 Task: Search one way flight ticket for 3 adults, 3 children in premium economy from Little Rock: Bill And Hillary Clinton National Airport (adams Field) (was Little Rock National) to Greensboro: Piedmont Triad International Airport on 5-1-2023. Choice of flights is Emirates. Outbound departure time preference is 15:30. Look for best flights.
Action: Mouse moved to (171, 155)
Screenshot: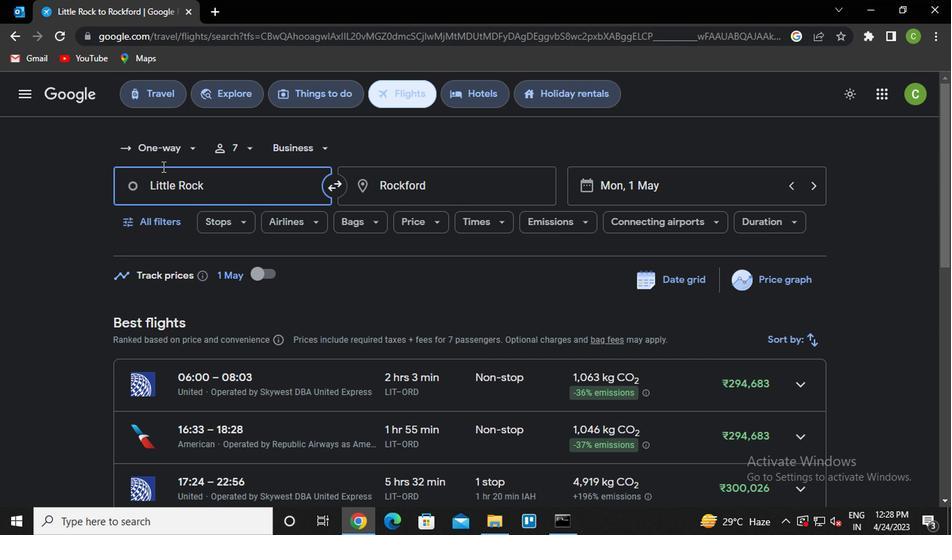 
Action: Mouse pressed left at (171, 155)
Screenshot: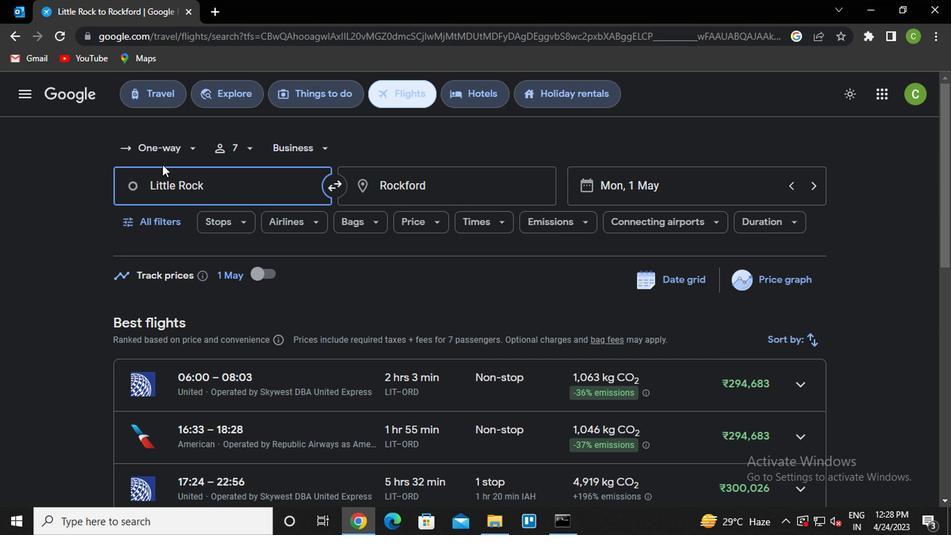 
Action: Mouse moved to (175, 217)
Screenshot: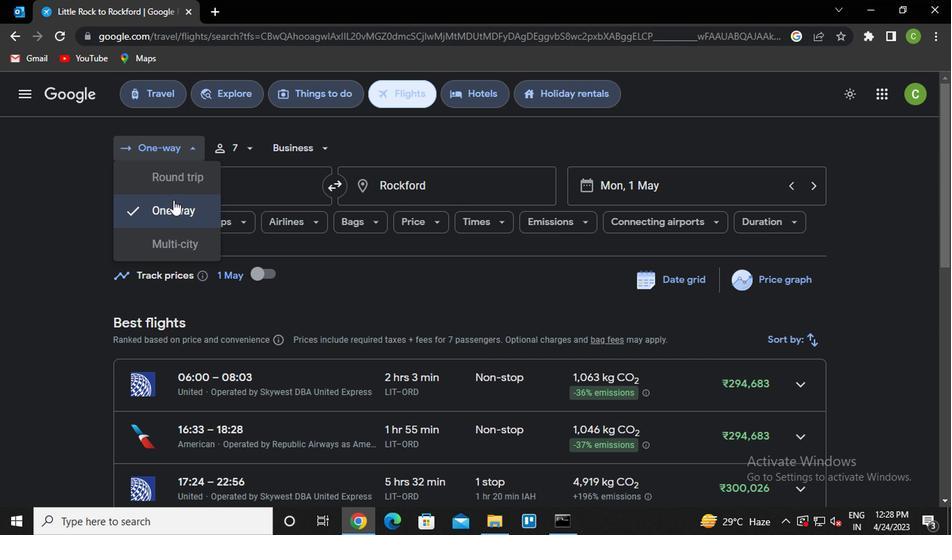 
Action: Mouse pressed left at (175, 217)
Screenshot: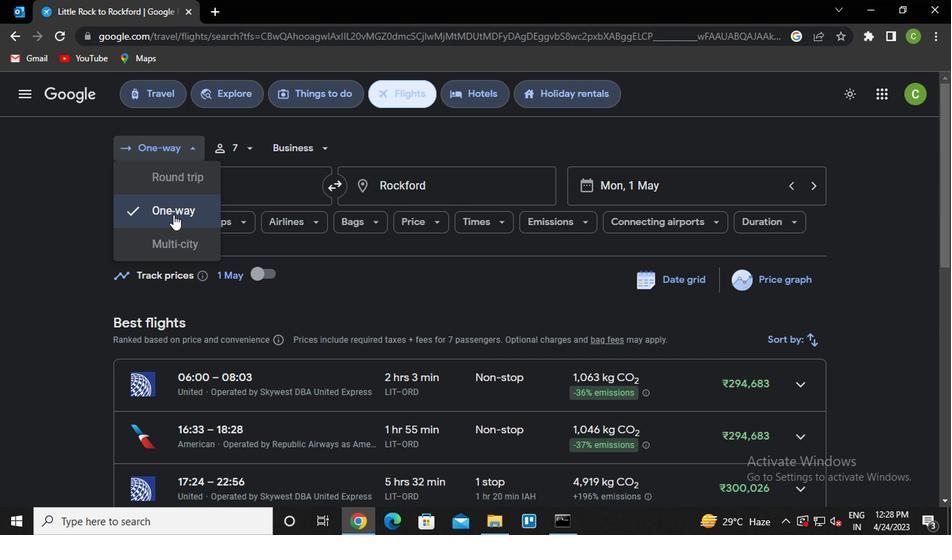 
Action: Mouse moved to (244, 160)
Screenshot: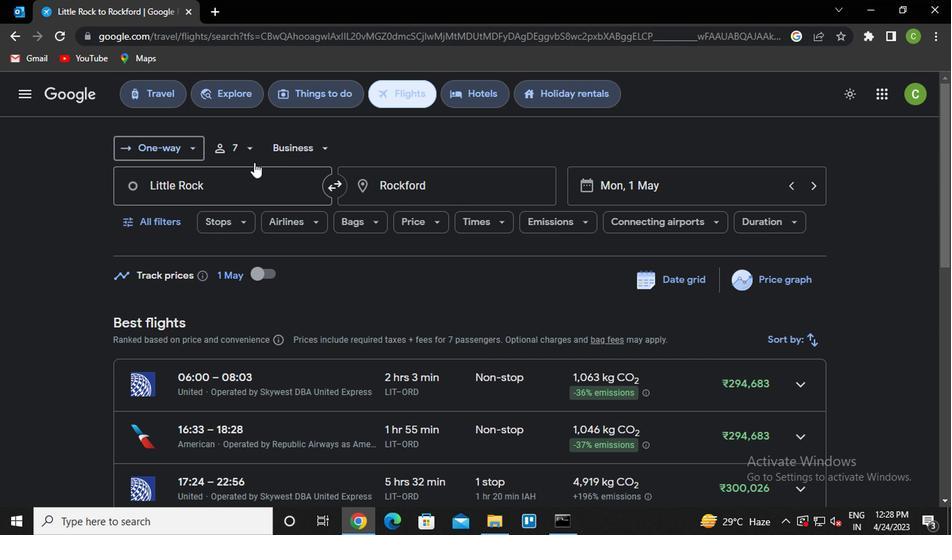 
Action: Mouse pressed left at (244, 160)
Screenshot: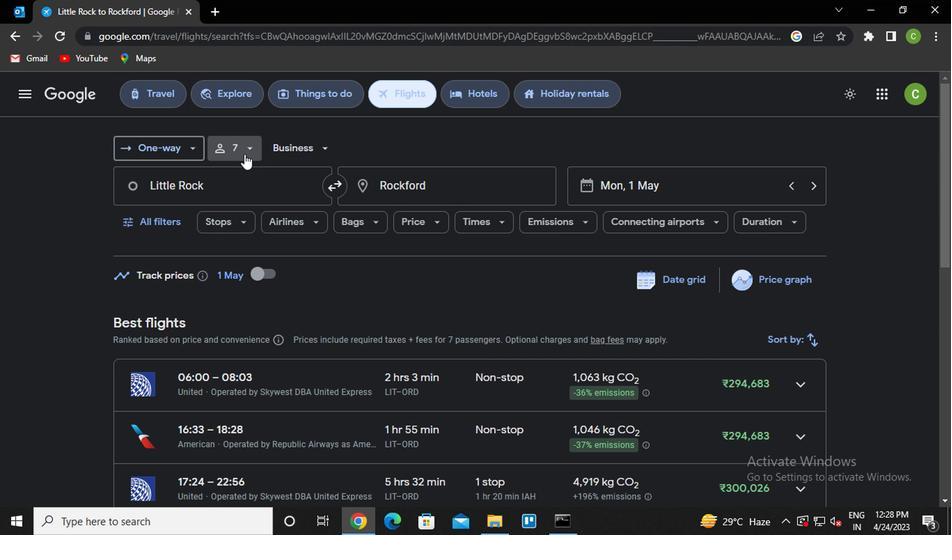 
Action: Mouse moved to (342, 188)
Screenshot: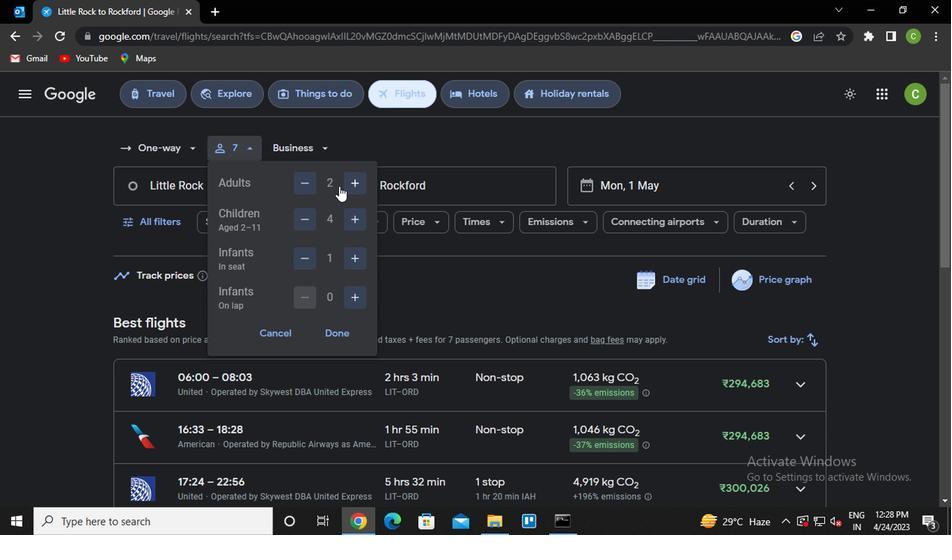 
Action: Mouse pressed left at (342, 188)
Screenshot: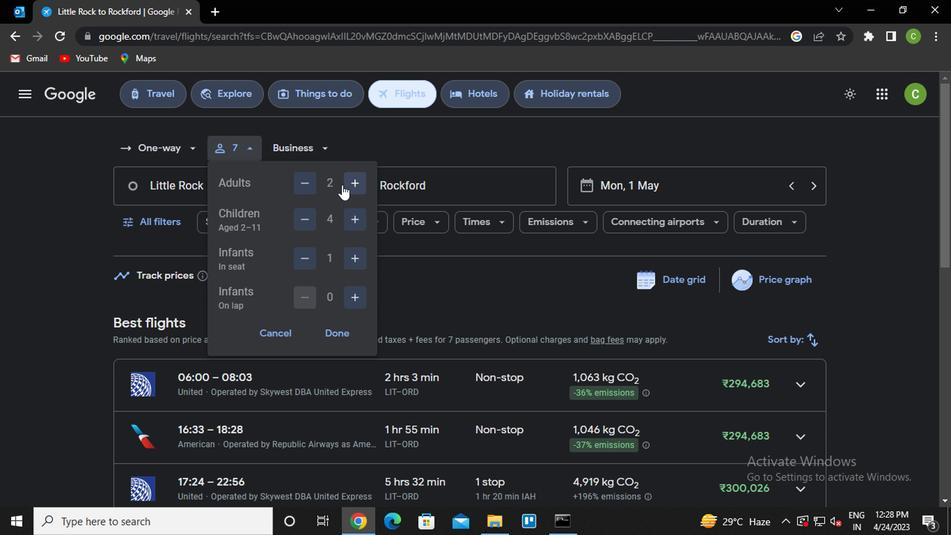 
Action: Mouse moved to (296, 215)
Screenshot: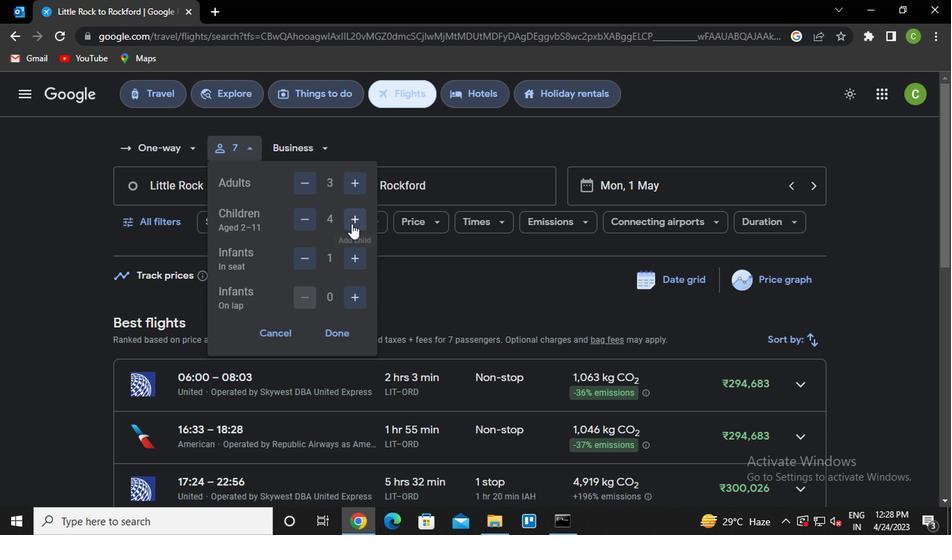 
Action: Mouse pressed left at (296, 215)
Screenshot: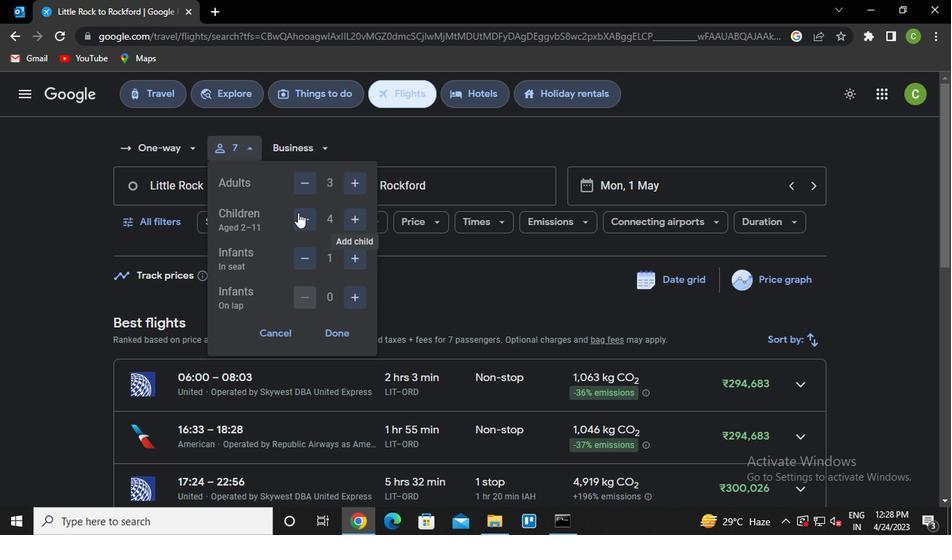 
Action: Mouse moved to (303, 258)
Screenshot: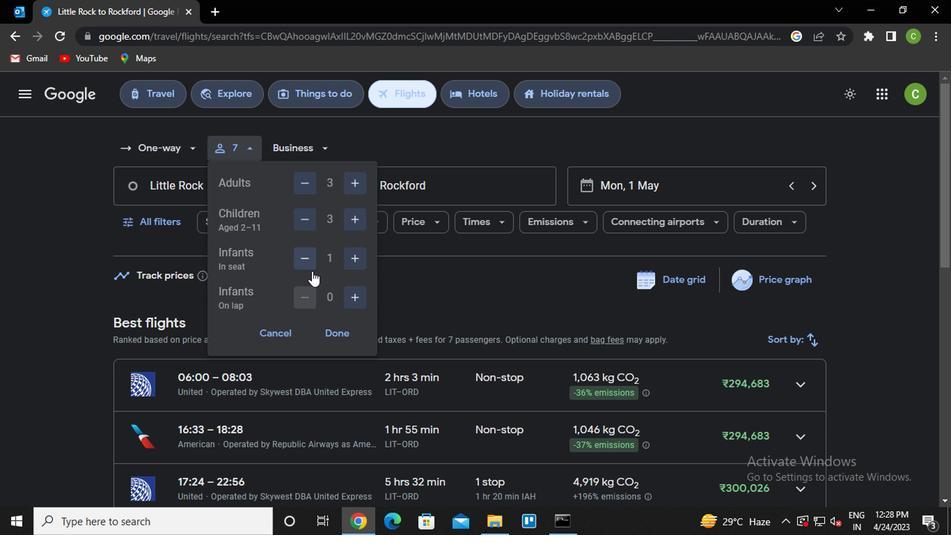 
Action: Mouse pressed left at (303, 258)
Screenshot: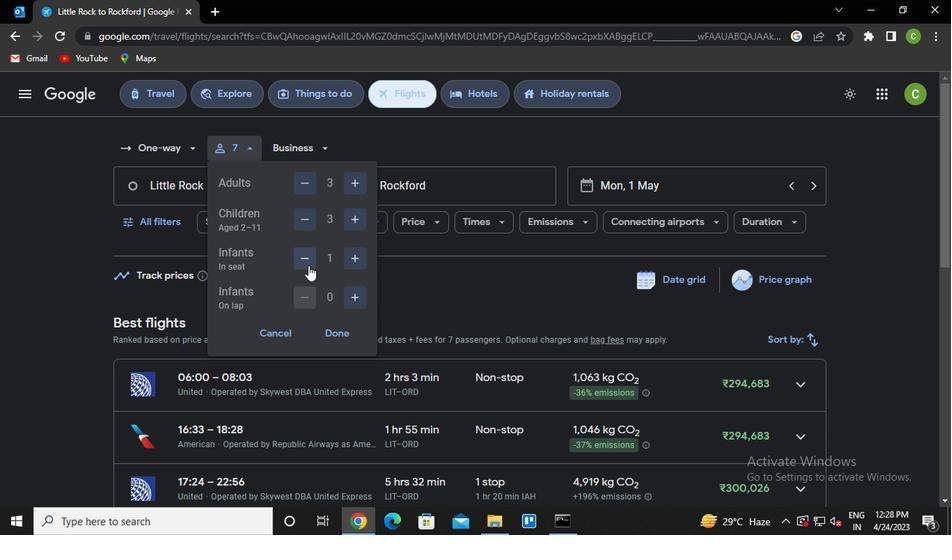 
Action: Mouse moved to (337, 328)
Screenshot: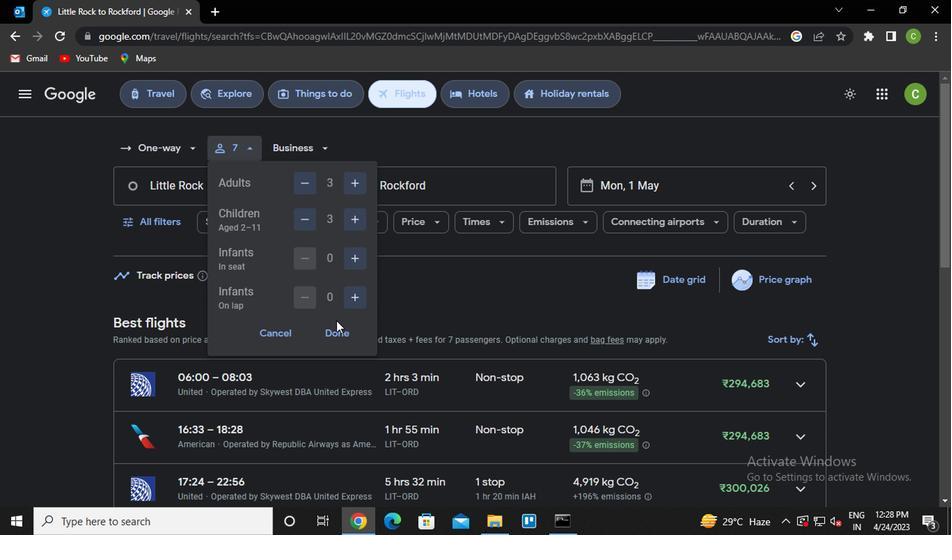 
Action: Mouse pressed left at (337, 328)
Screenshot: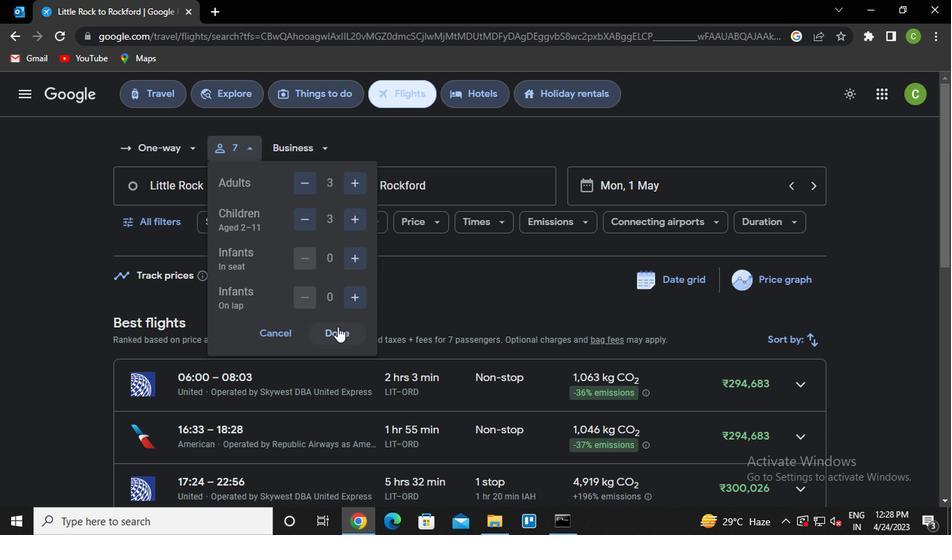 
Action: Mouse moved to (298, 152)
Screenshot: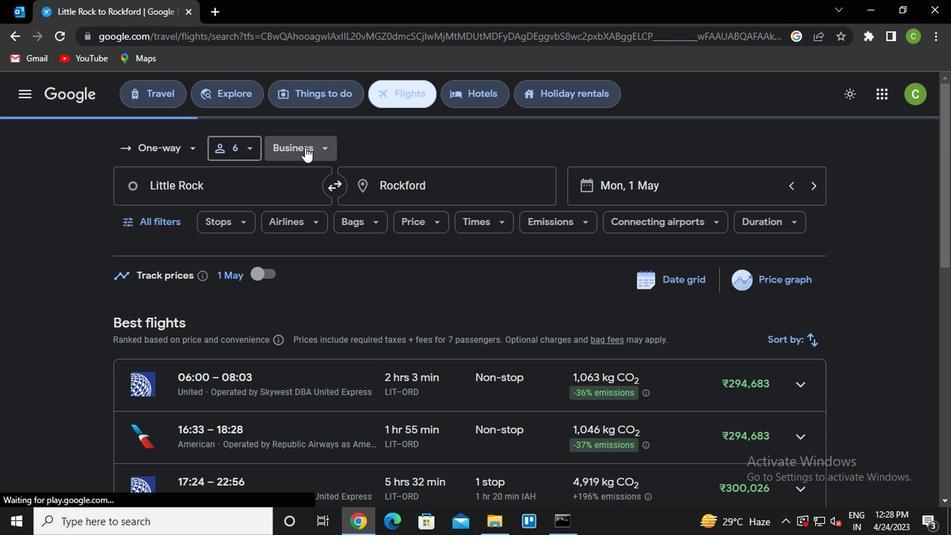 
Action: Mouse pressed left at (298, 152)
Screenshot: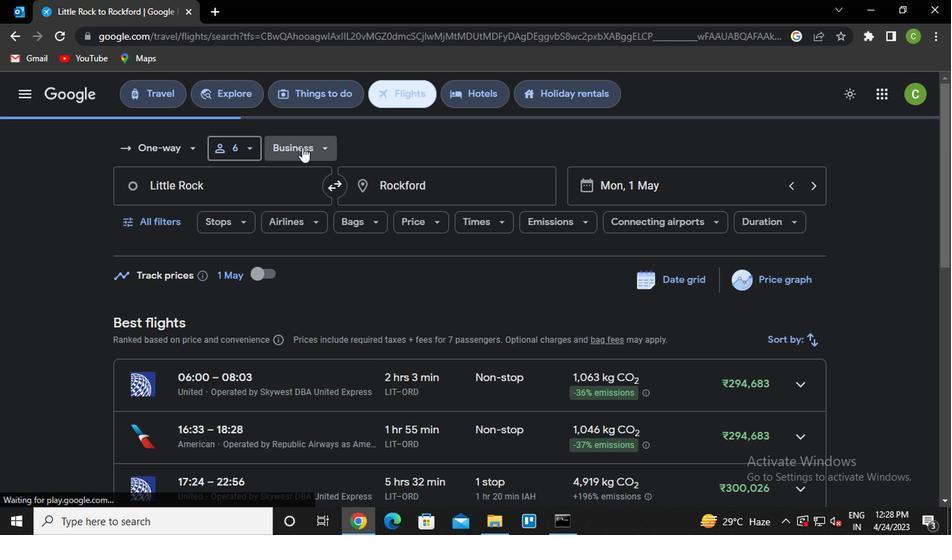 
Action: Mouse moved to (350, 221)
Screenshot: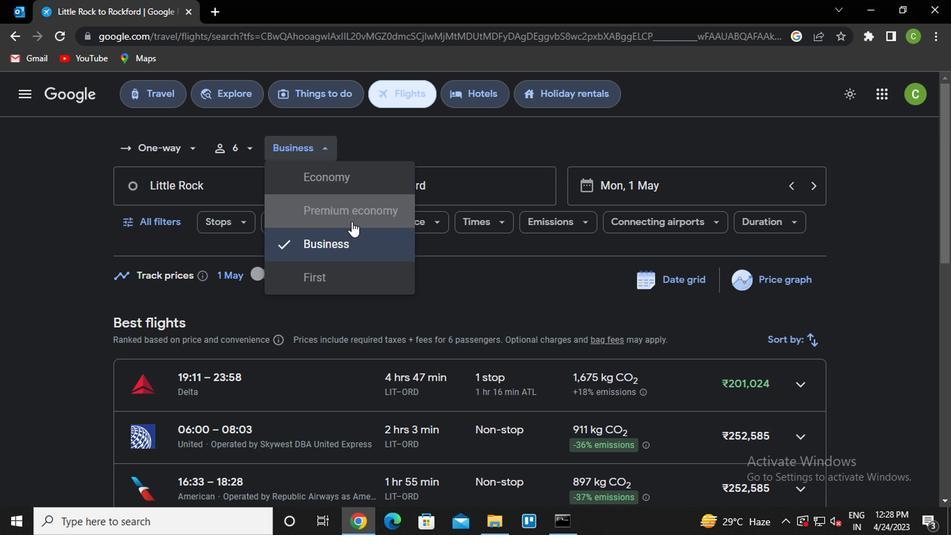 
Action: Mouse pressed left at (350, 221)
Screenshot: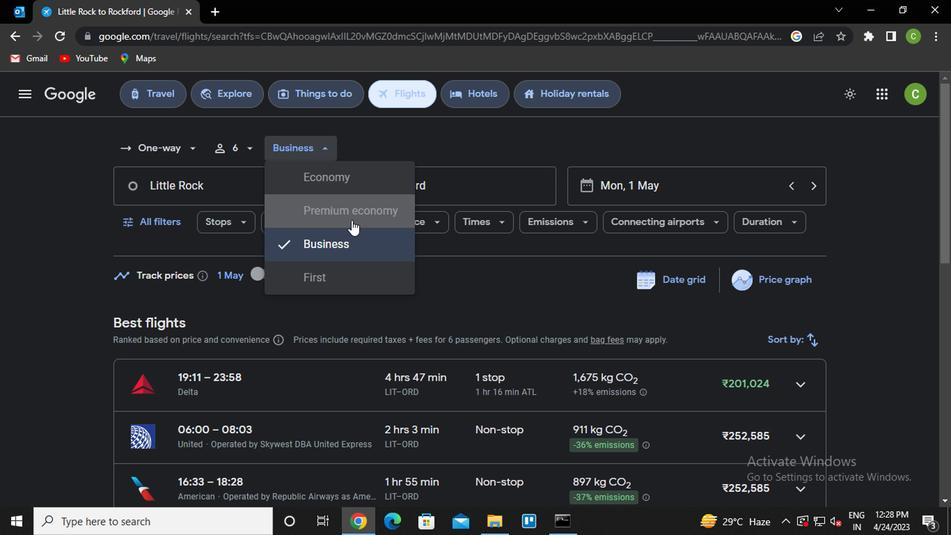 
Action: Mouse moved to (232, 187)
Screenshot: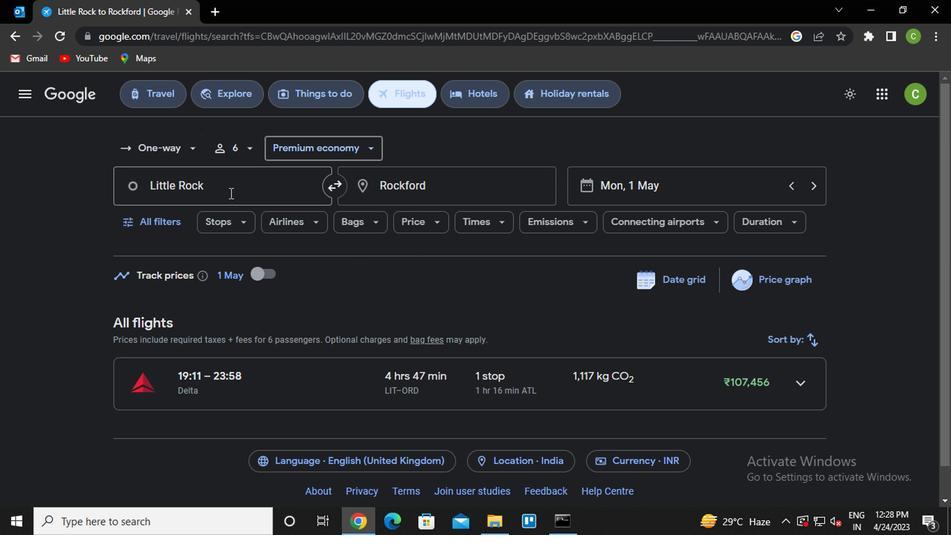 
Action: Mouse pressed left at (232, 187)
Screenshot: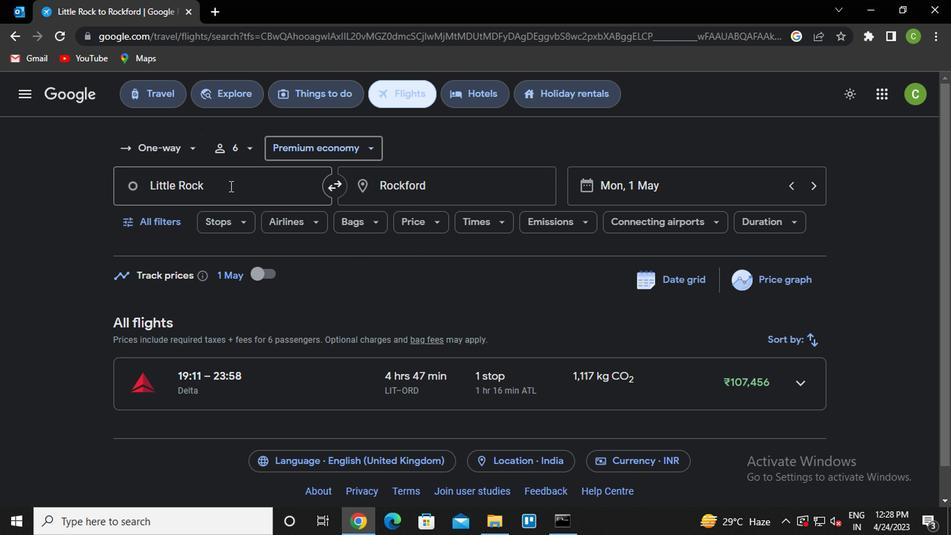 
Action: Mouse moved to (247, 234)
Screenshot: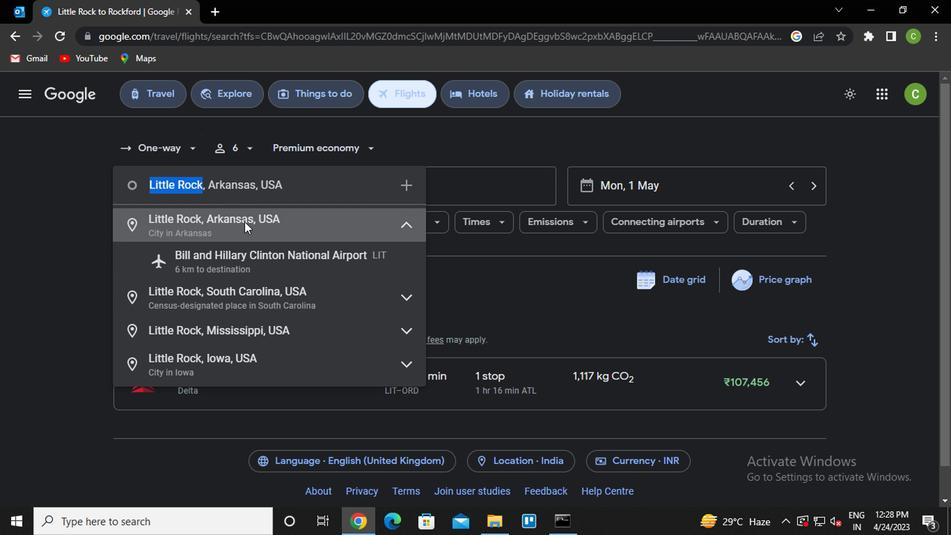 
Action: Mouse pressed left at (247, 234)
Screenshot: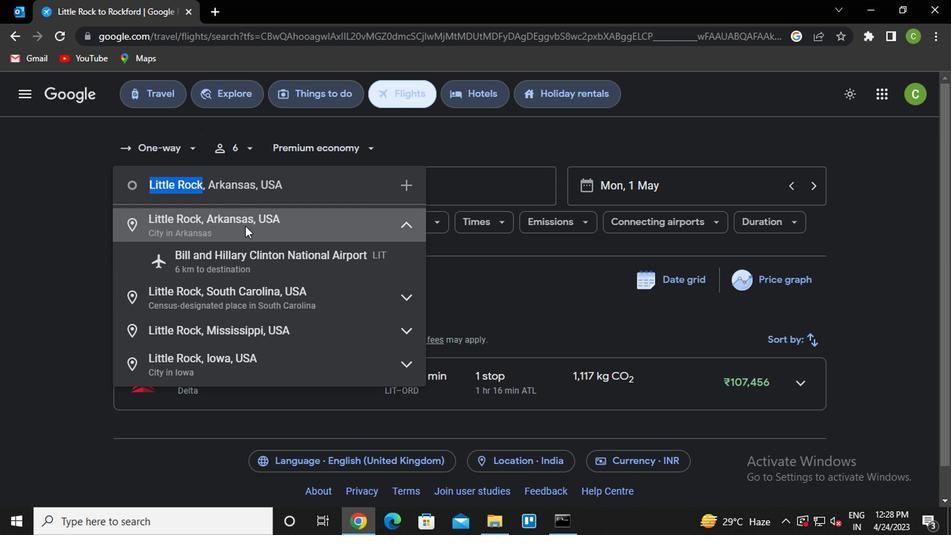
Action: Mouse moved to (427, 187)
Screenshot: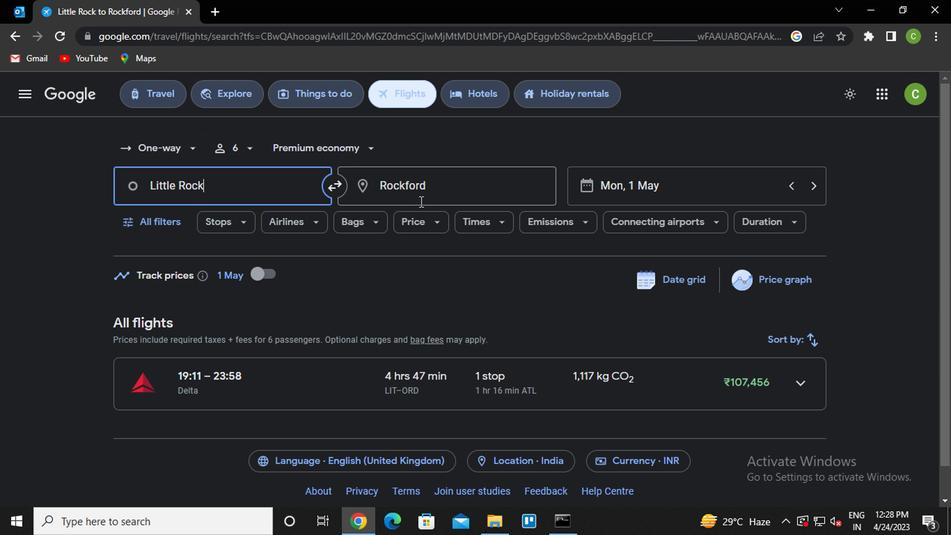 
Action: Mouse pressed left at (427, 187)
Screenshot: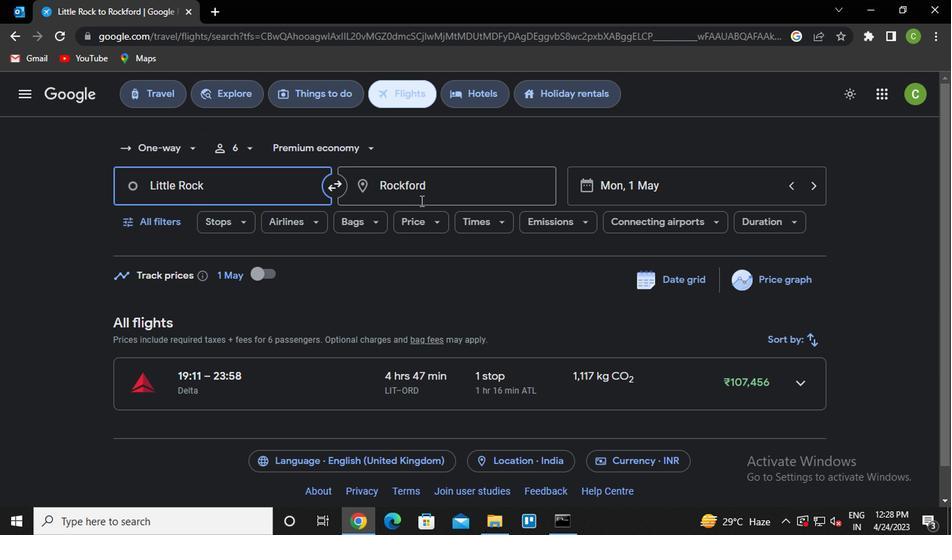 
Action: Mouse moved to (427, 188)
Screenshot: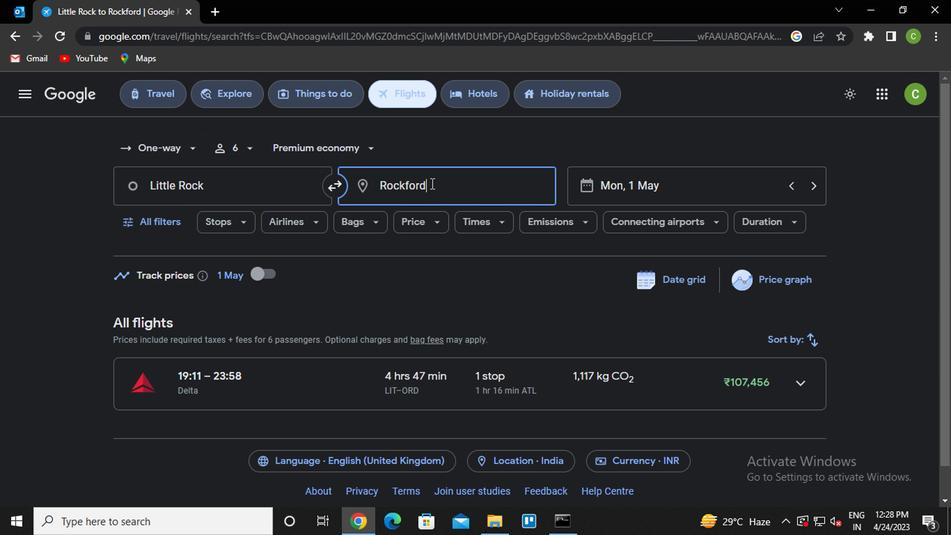 
Action: Key pressed g<Key.caps_lock>reensboro<Key.down><Key.enter>
Screenshot: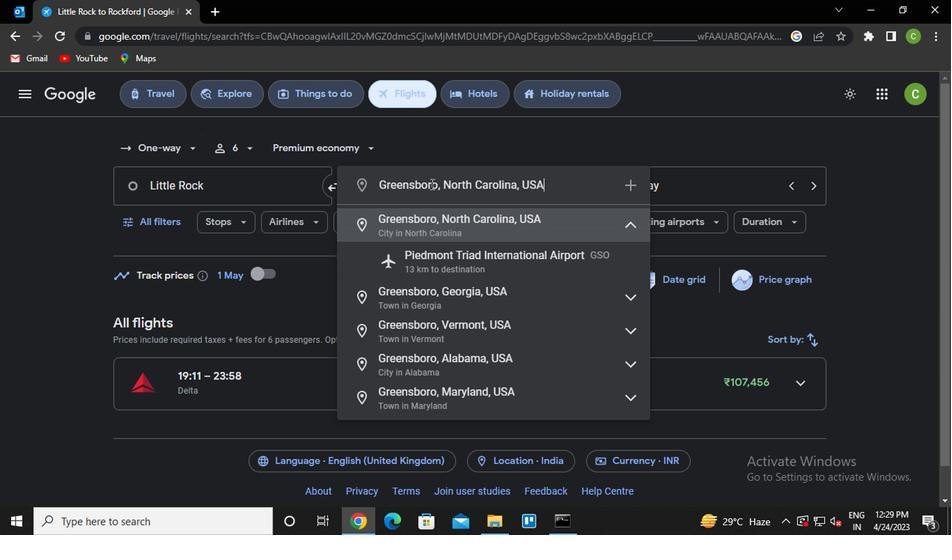 
Action: Mouse moved to (676, 185)
Screenshot: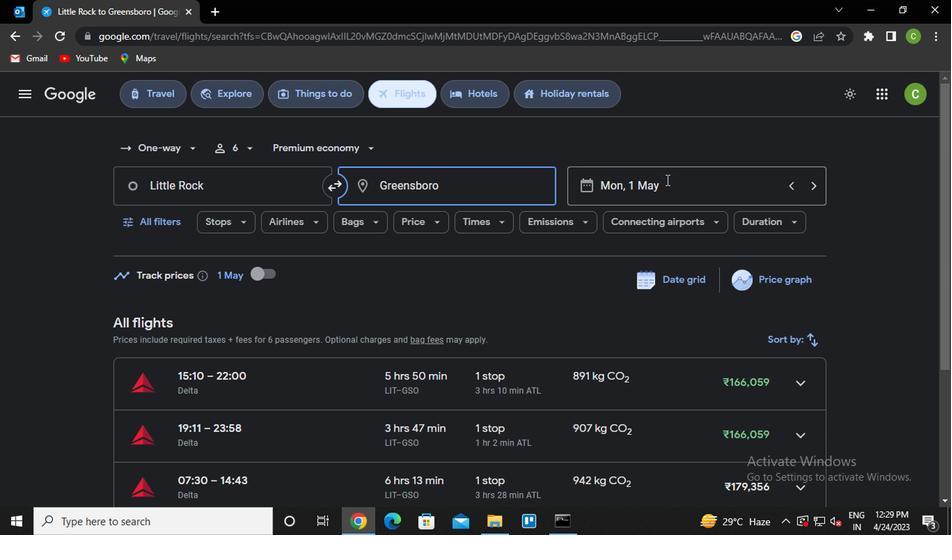 
Action: Mouse pressed left at (676, 185)
Screenshot: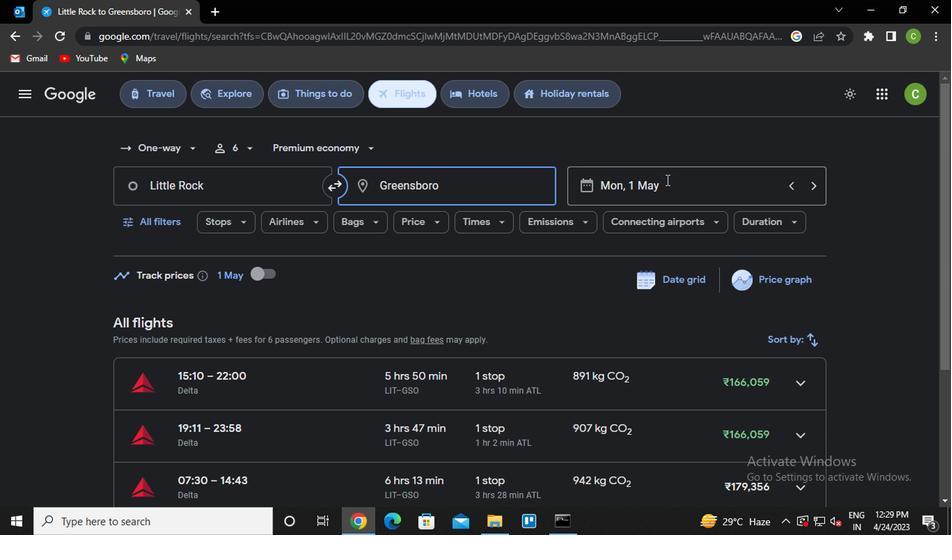 
Action: Mouse moved to (623, 250)
Screenshot: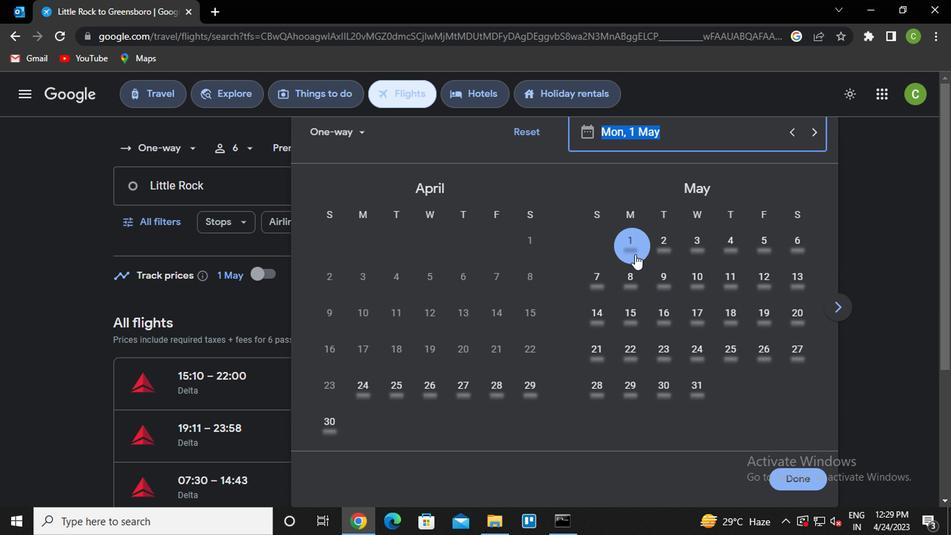 
Action: Mouse pressed left at (623, 250)
Screenshot: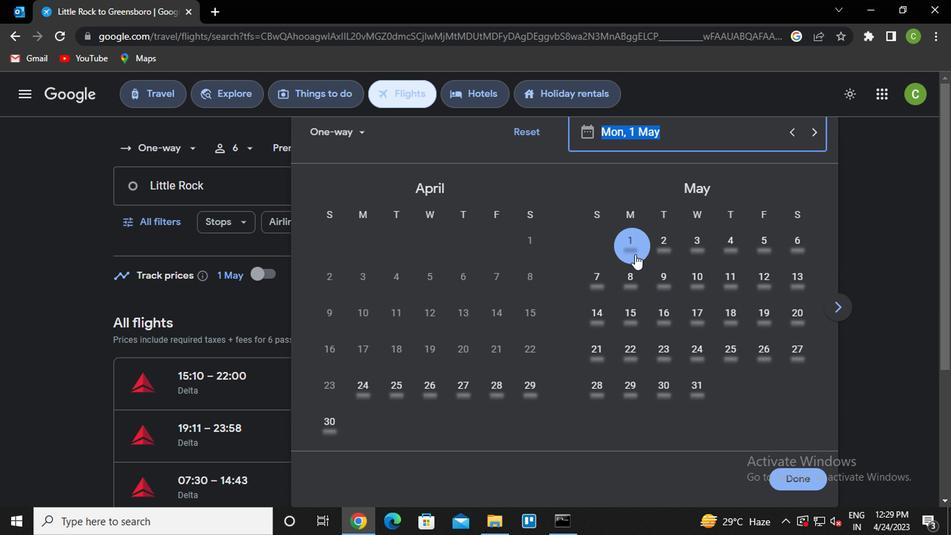
Action: Mouse moved to (776, 480)
Screenshot: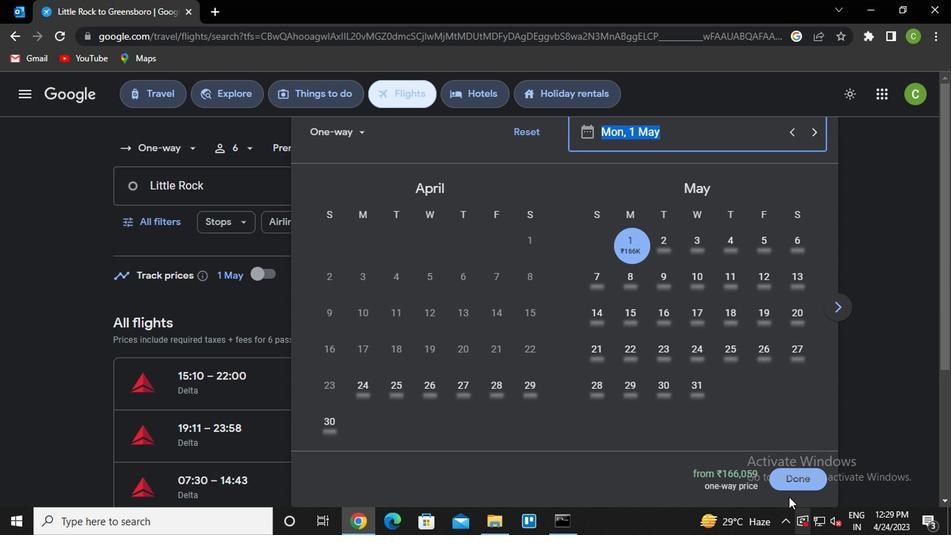 
Action: Mouse pressed left at (776, 480)
Screenshot: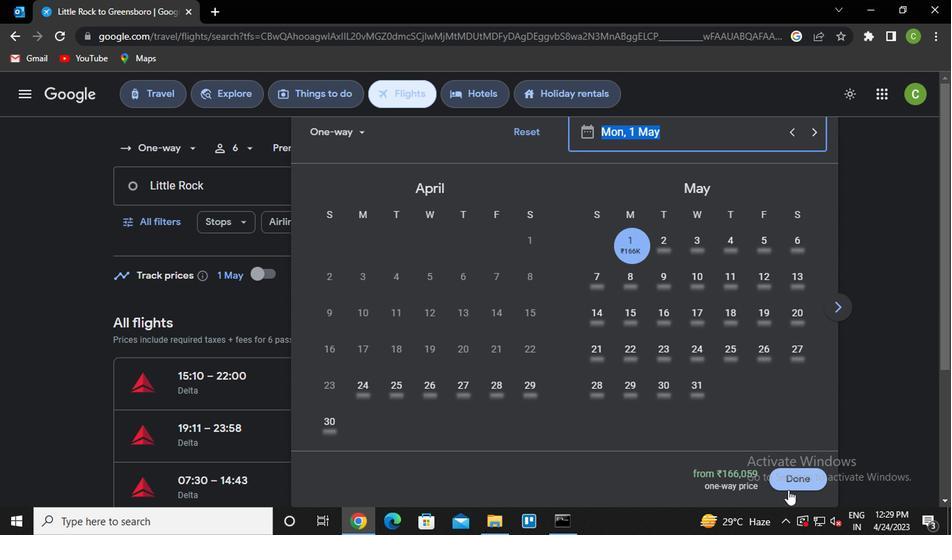 
Action: Mouse moved to (143, 233)
Screenshot: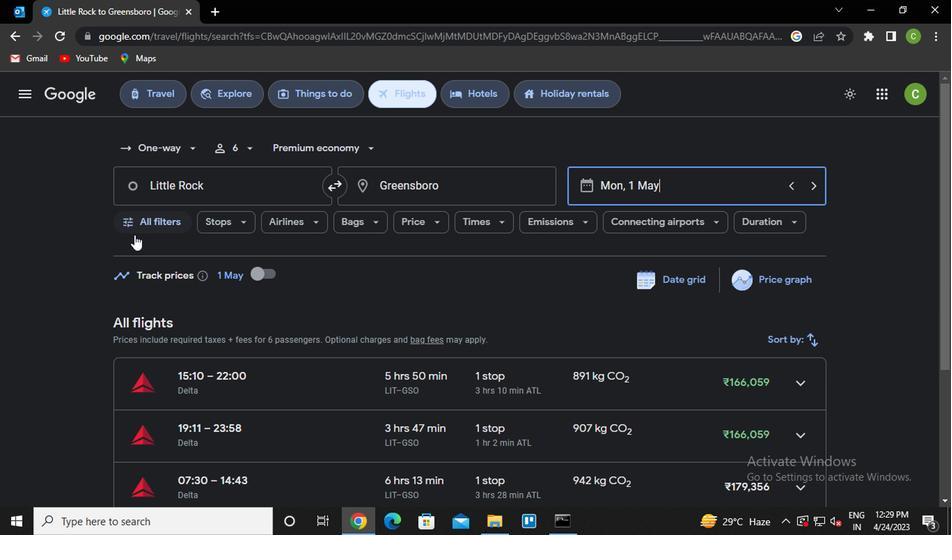 
Action: Mouse pressed left at (143, 233)
Screenshot: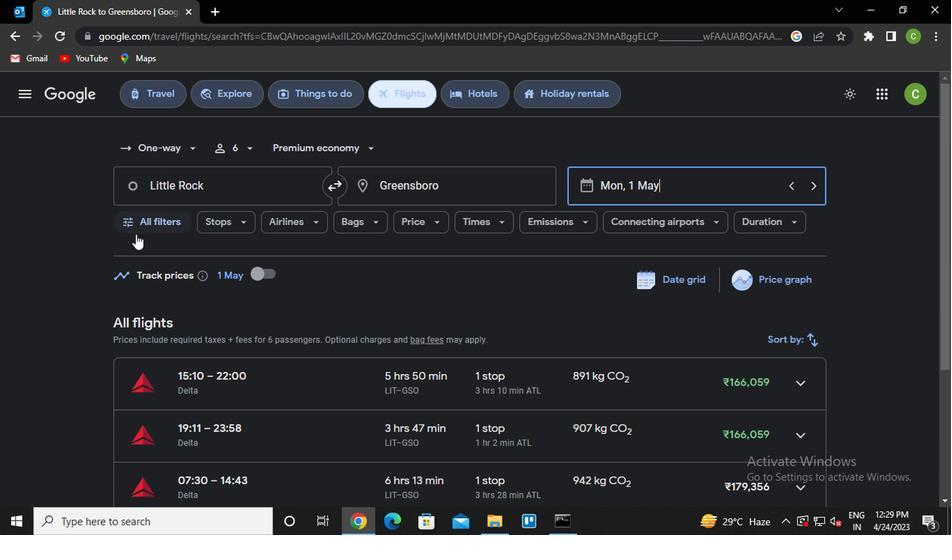 
Action: Mouse moved to (255, 378)
Screenshot: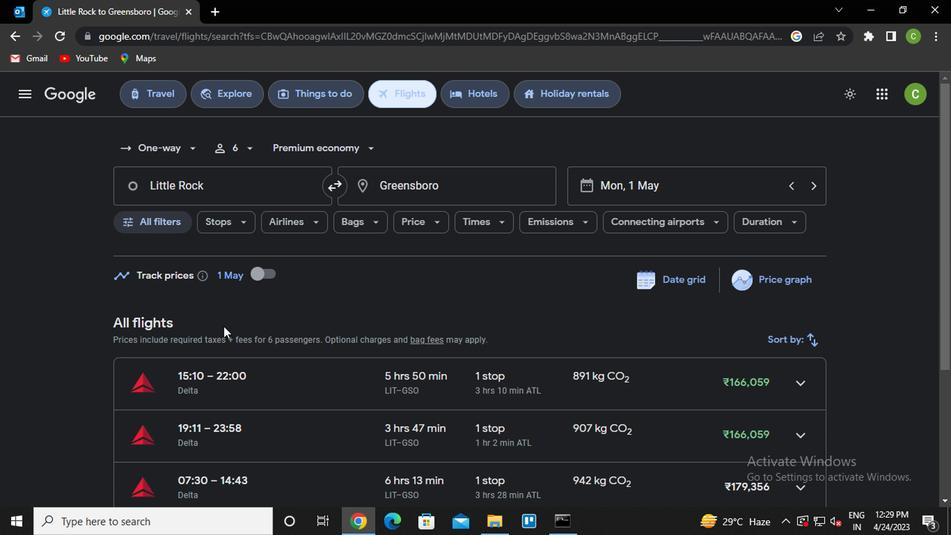 
Action: Mouse scrolled (255, 378) with delta (0, 0)
Screenshot: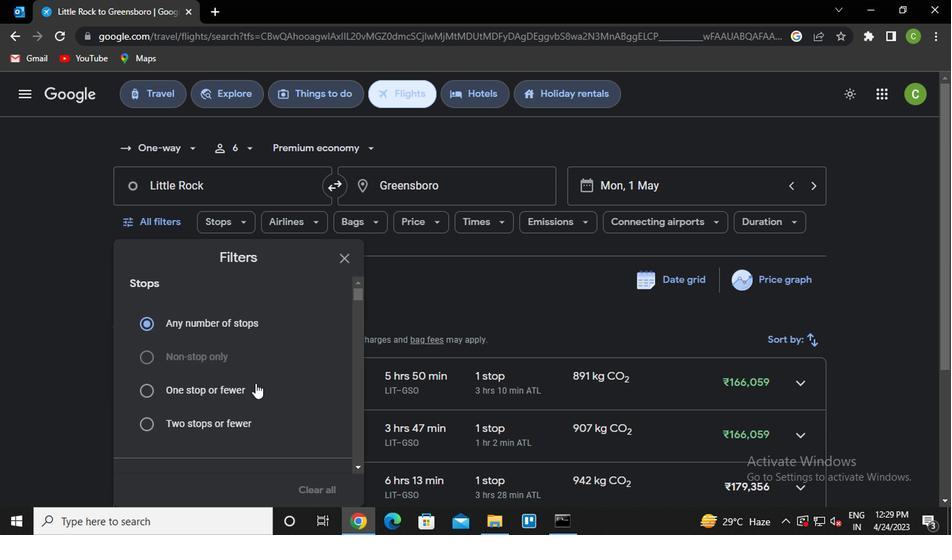 
Action: Mouse scrolled (255, 378) with delta (0, 0)
Screenshot: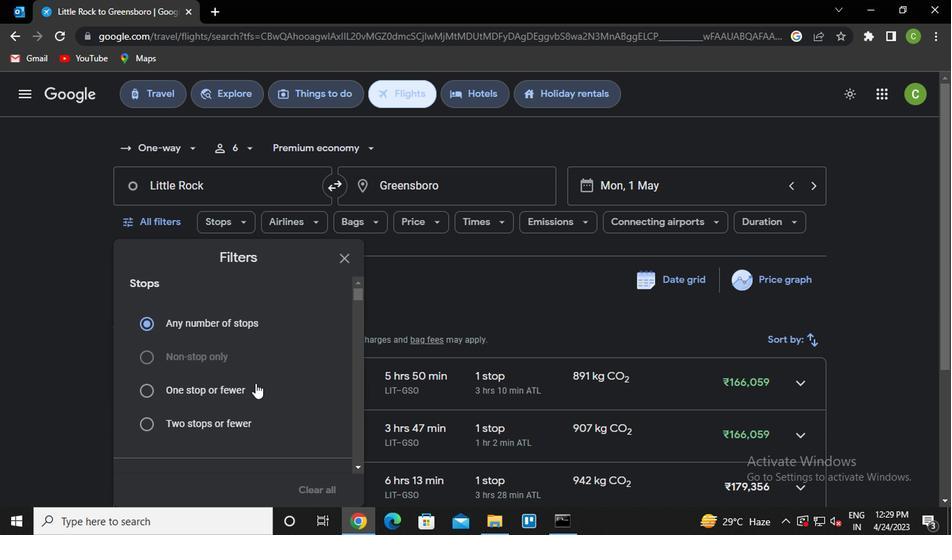 
Action: Mouse scrolled (255, 378) with delta (0, 0)
Screenshot: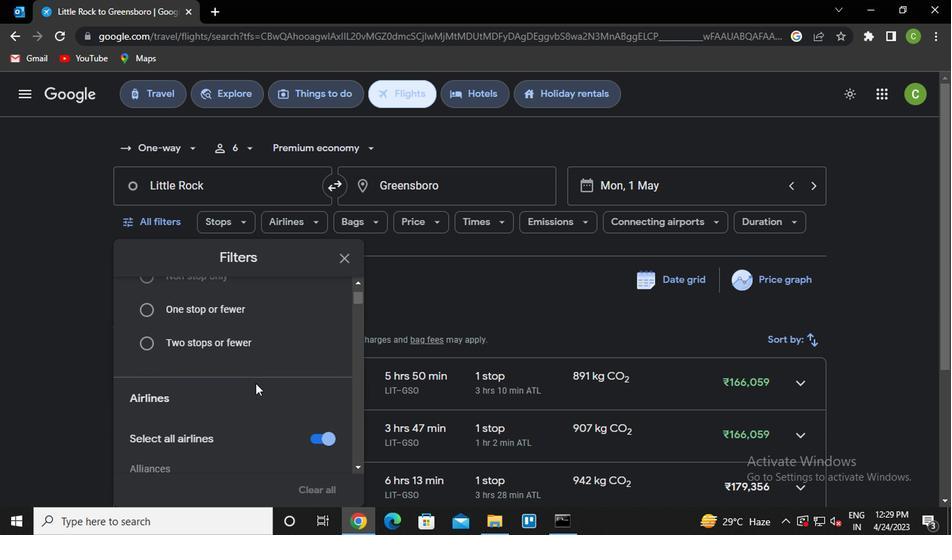 
Action: Mouse scrolled (255, 378) with delta (0, 0)
Screenshot: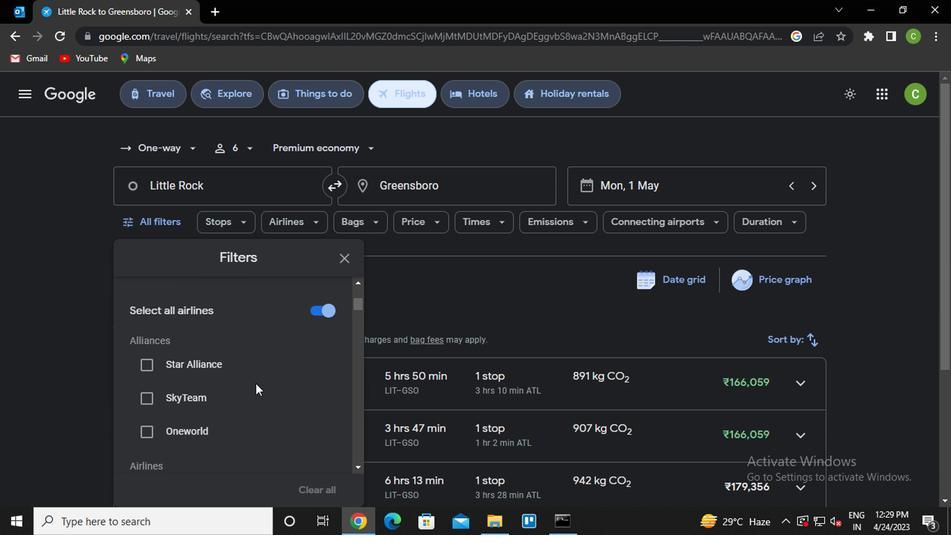 
Action: Mouse scrolled (255, 378) with delta (0, 0)
Screenshot: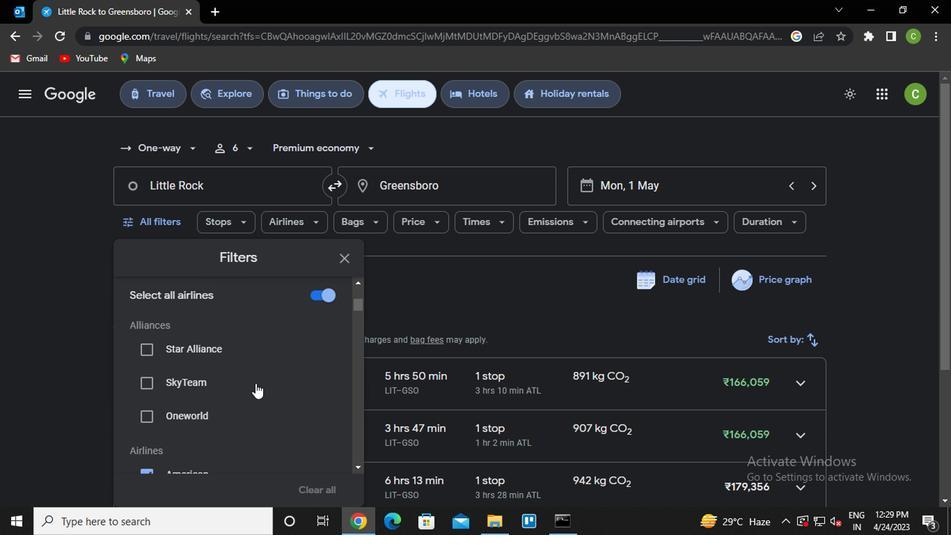 
Action: Mouse scrolled (255, 378) with delta (0, 0)
Screenshot: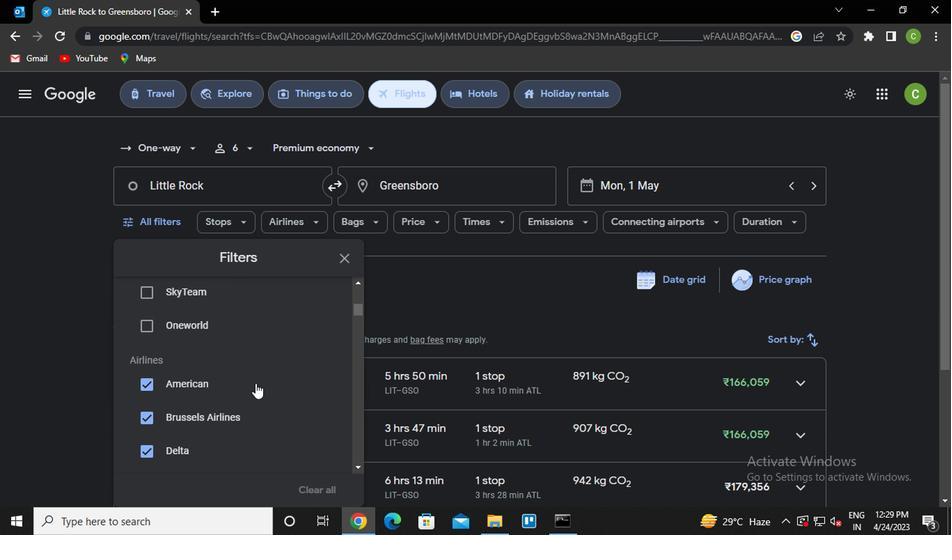 
Action: Mouse scrolled (255, 378) with delta (0, 0)
Screenshot: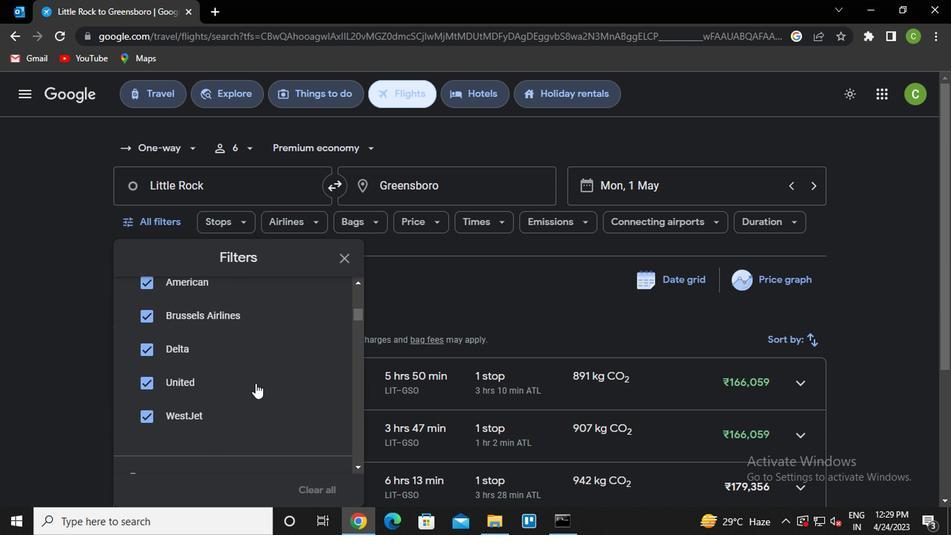 
Action: Mouse moved to (255, 377)
Screenshot: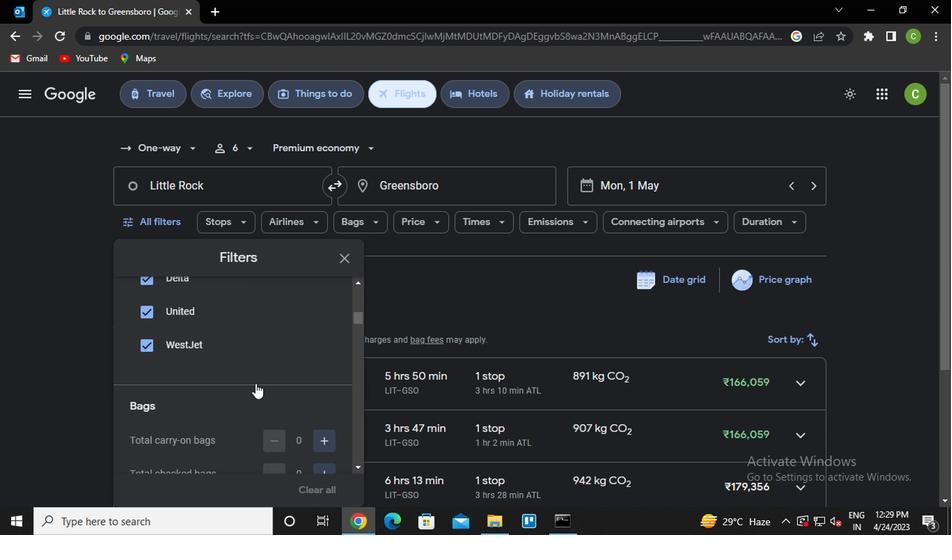 
Action: Mouse scrolled (255, 378) with delta (0, 0)
Screenshot: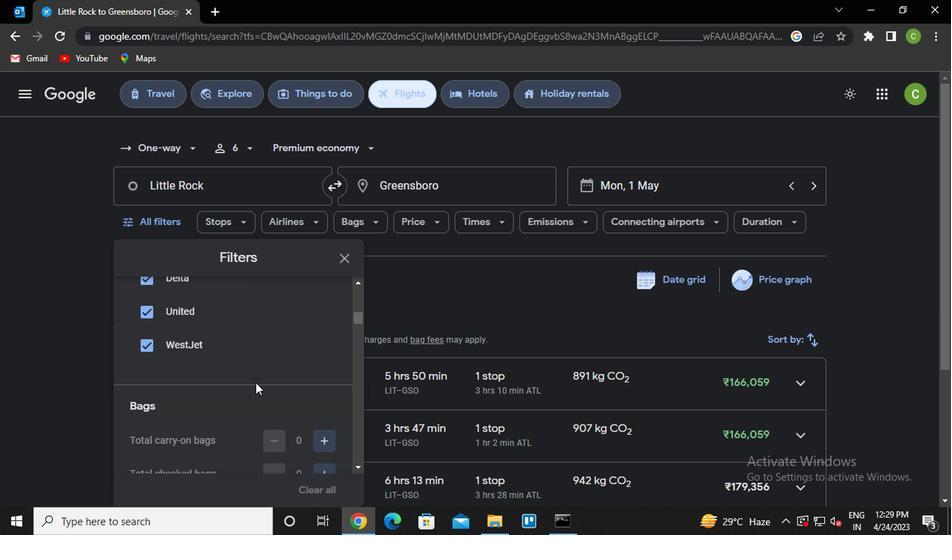 
Action: Mouse moved to (255, 379)
Screenshot: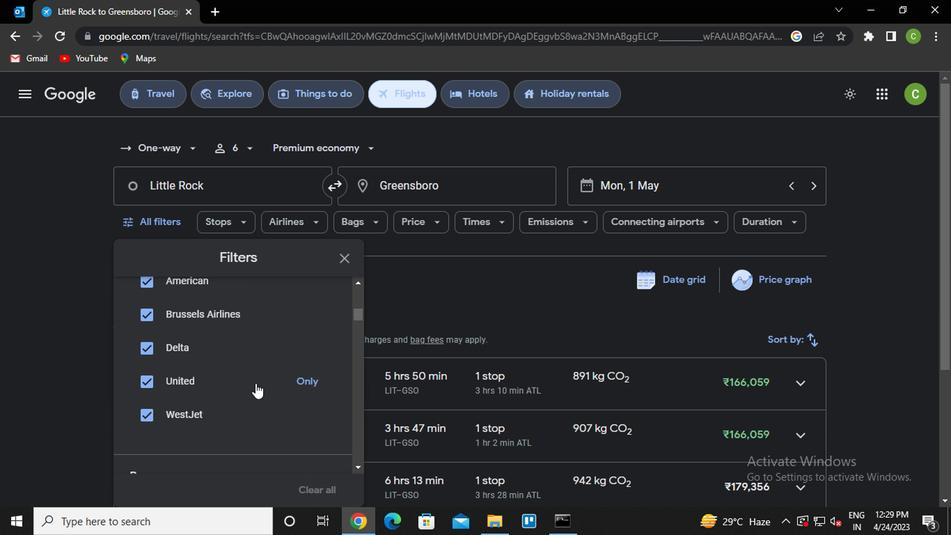 
Action: Mouse scrolled (255, 380) with delta (0, 0)
Screenshot: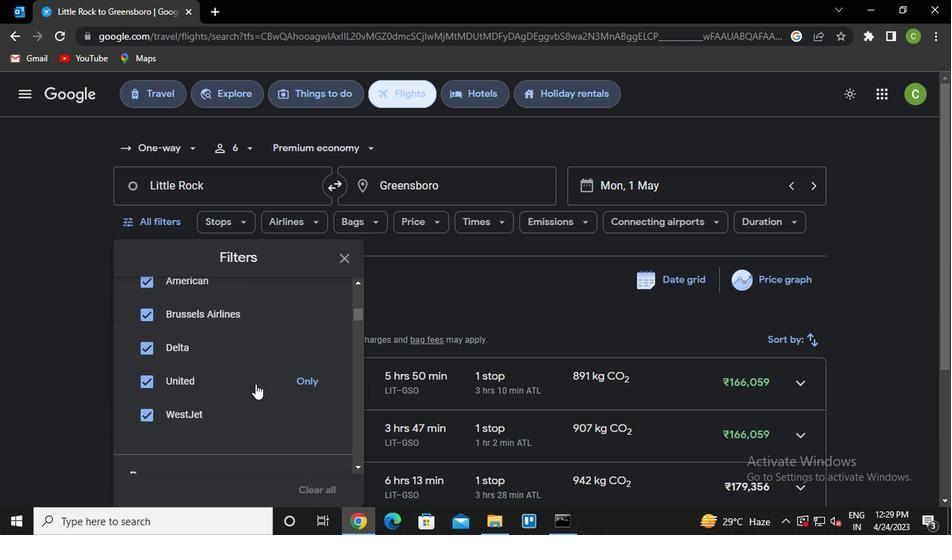 
Action: Mouse scrolled (255, 378) with delta (0, 0)
Screenshot: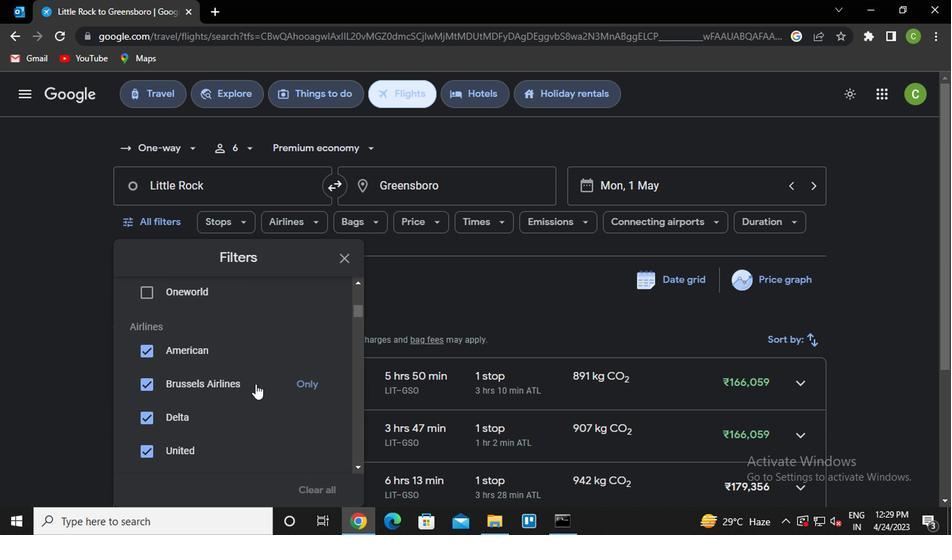 
Action: Mouse scrolled (255, 378) with delta (0, 0)
Screenshot: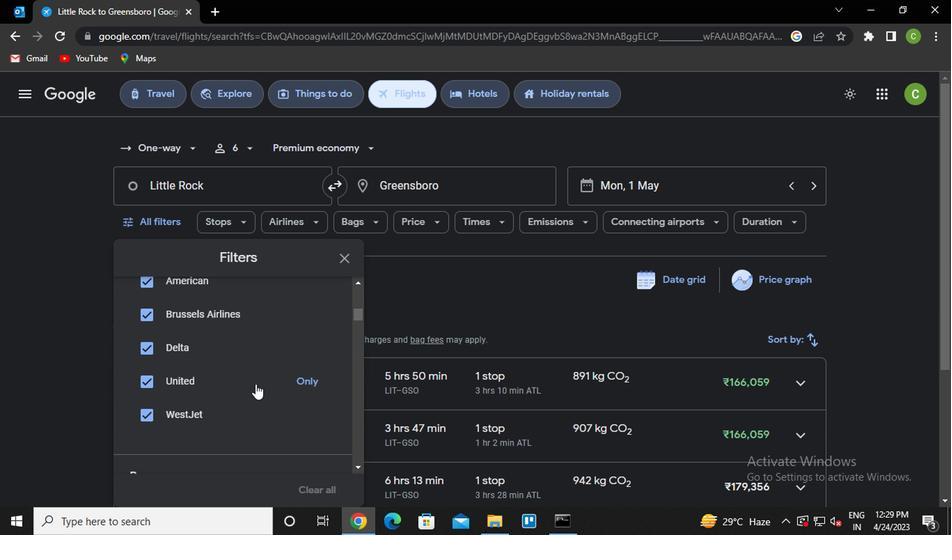 
Action: Mouse scrolled (255, 378) with delta (0, 0)
Screenshot: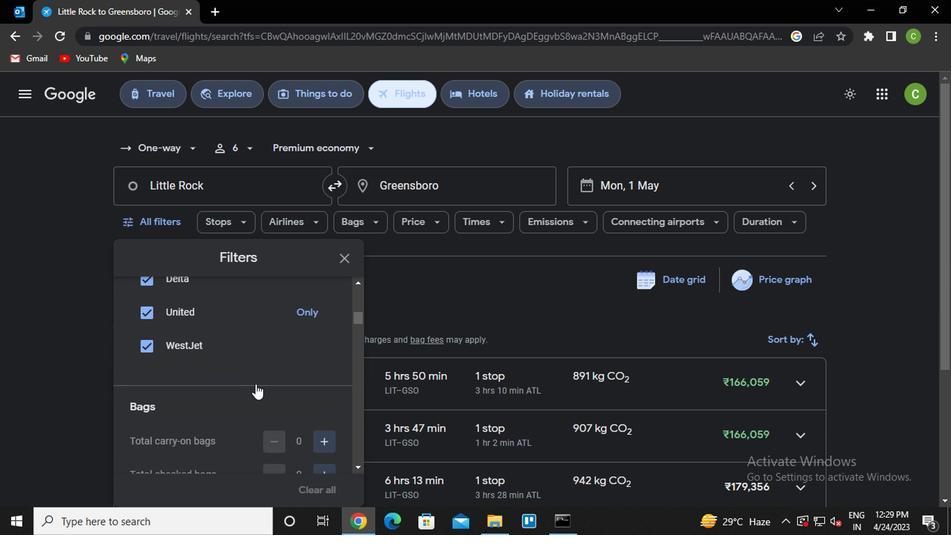 
Action: Mouse scrolled (255, 378) with delta (0, 0)
Screenshot: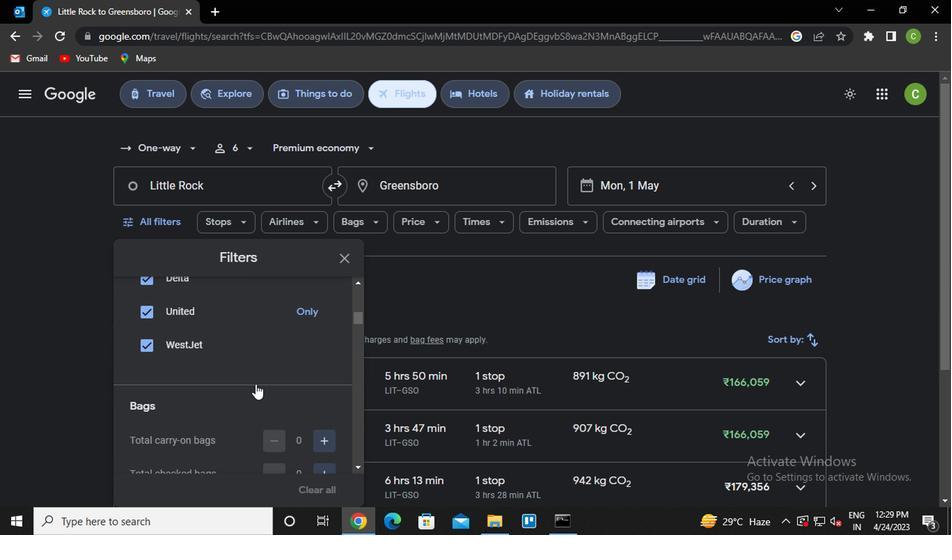 
Action: Mouse scrolled (255, 378) with delta (0, 0)
Screenshot: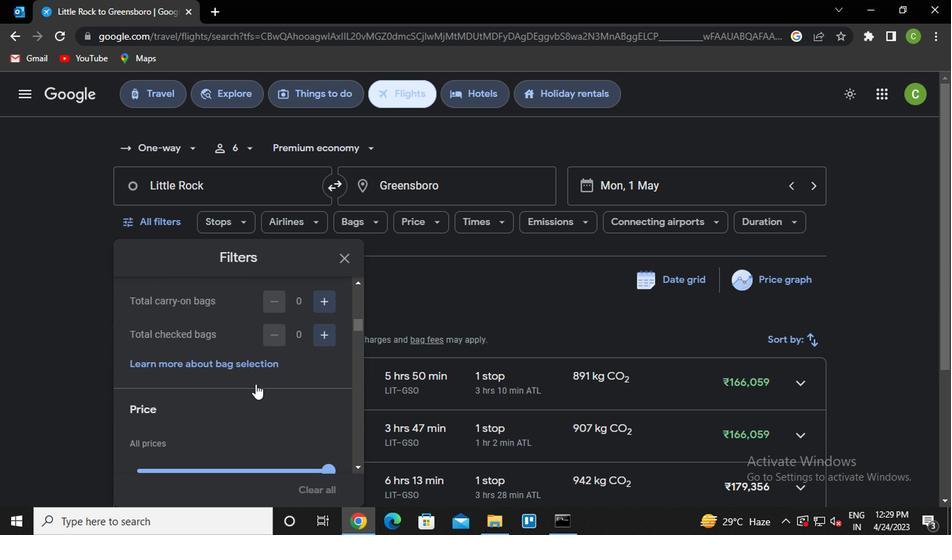 
Action: Mouse moved to (238, 388)
Screenshot: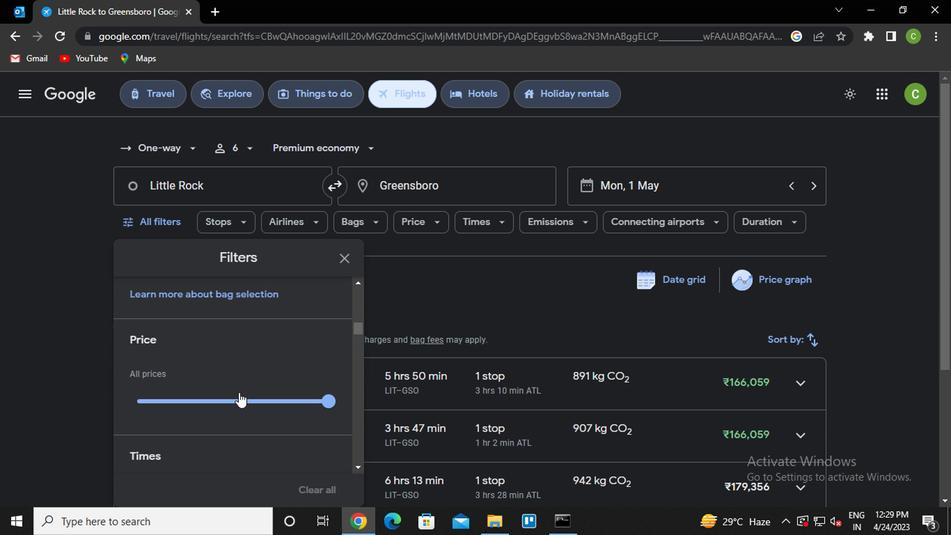 
Action: Mouse scrolled (238, 387) with delta (0, 0)
Screenshot: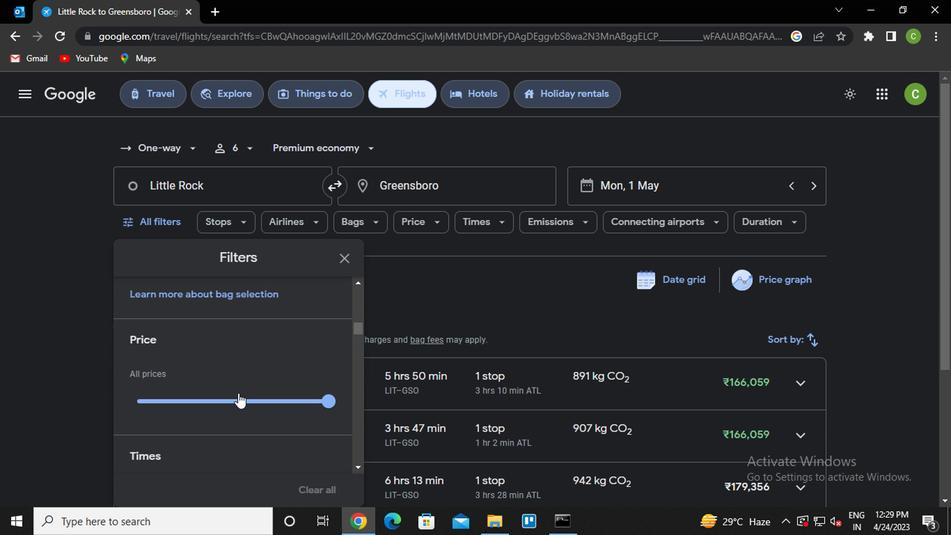 
Action: Mouse scrolled (238, 387) with delta (0, 0)
Screenshot: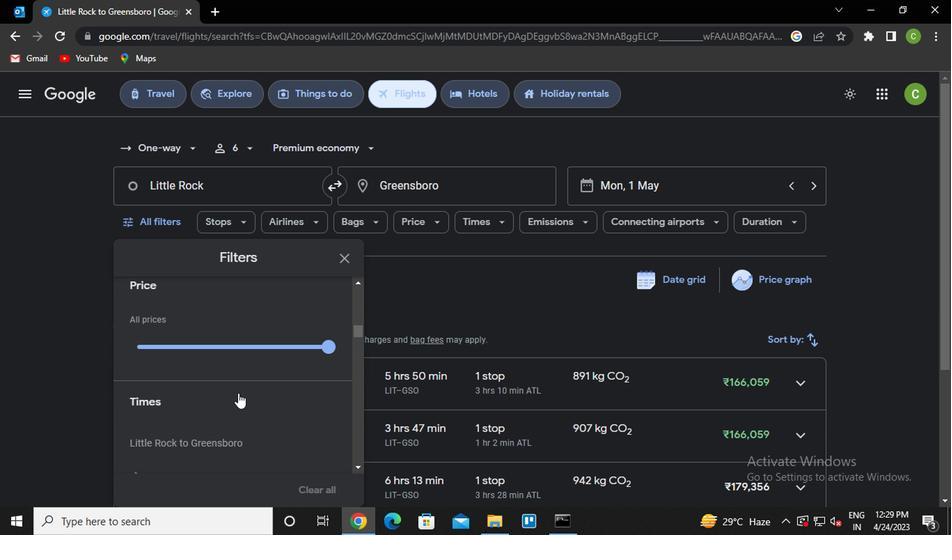 
Action: Mouse scrolled (238, 387) with delta (0, 0)
Screenshot: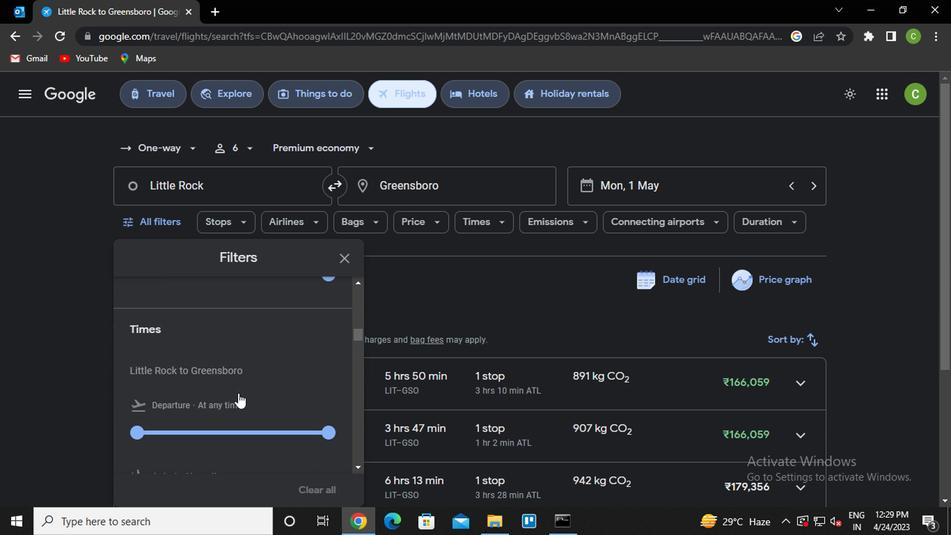 
Action: Mouse moved to (143, 347)
Screenshot: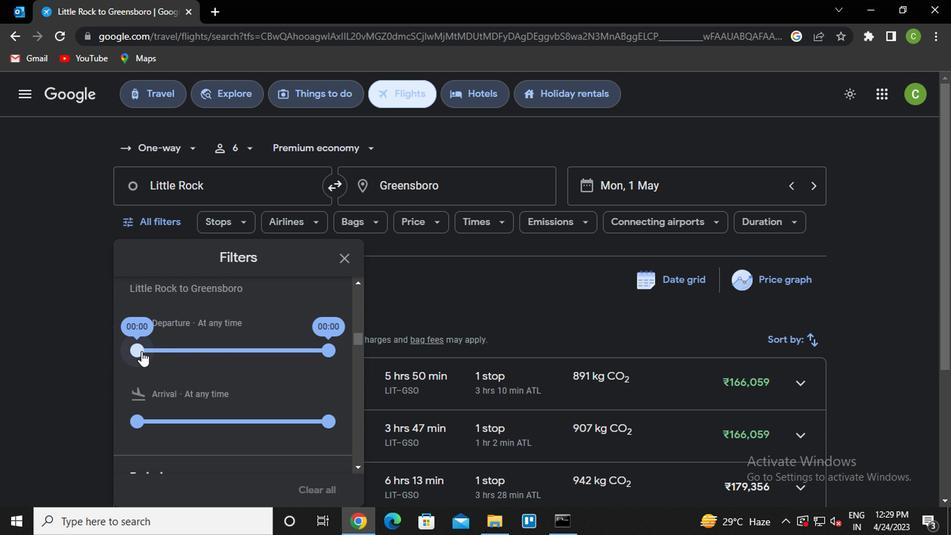 
Action: Mouse pressed left at (143, 347)
Screenshot: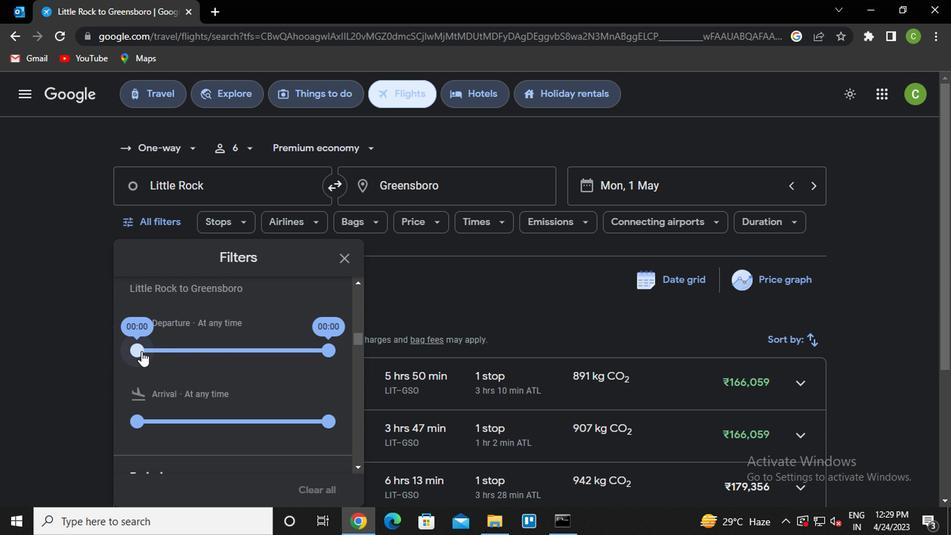 
Action: Mouse moved to (344, 262)
Screenshot: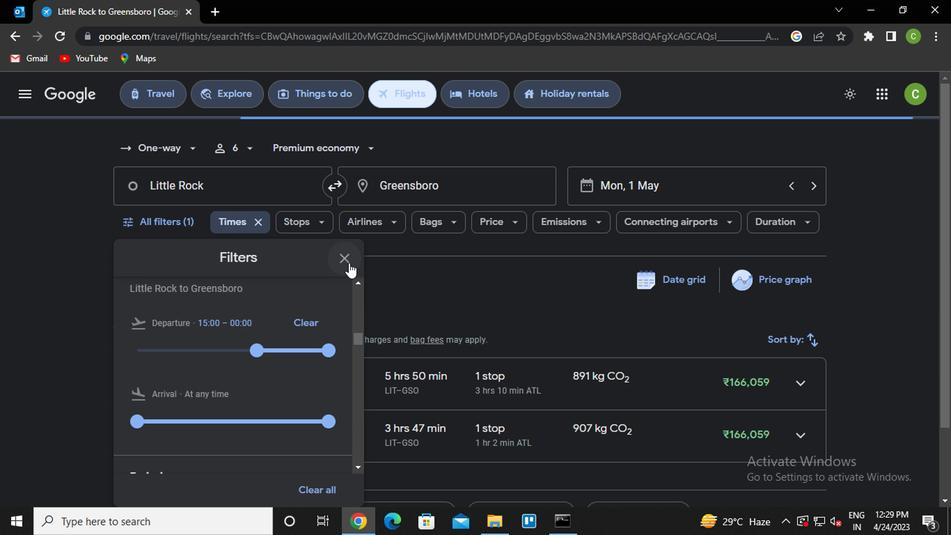 
Action: Mouse pressed left at (344, 262)
Screenshot: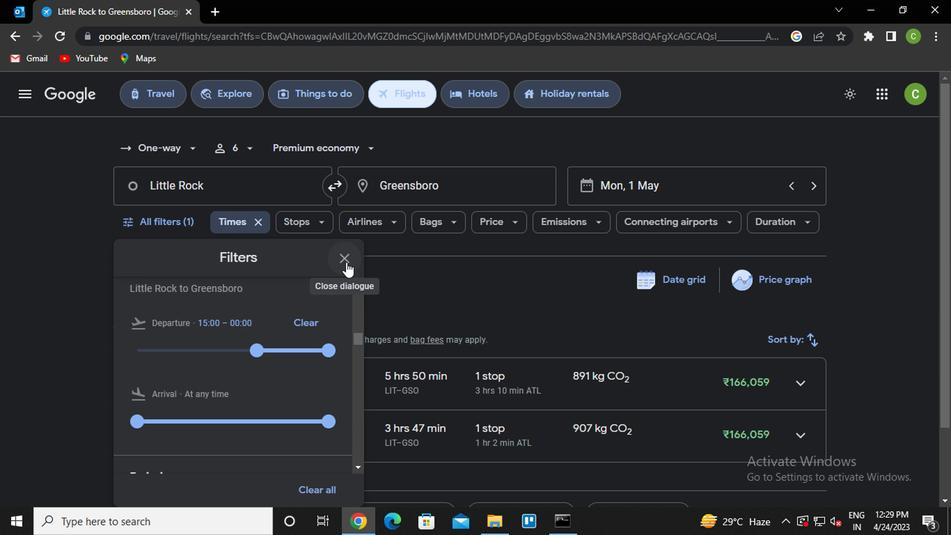
Action: Mouse moved to (475, 423)
Screenshot: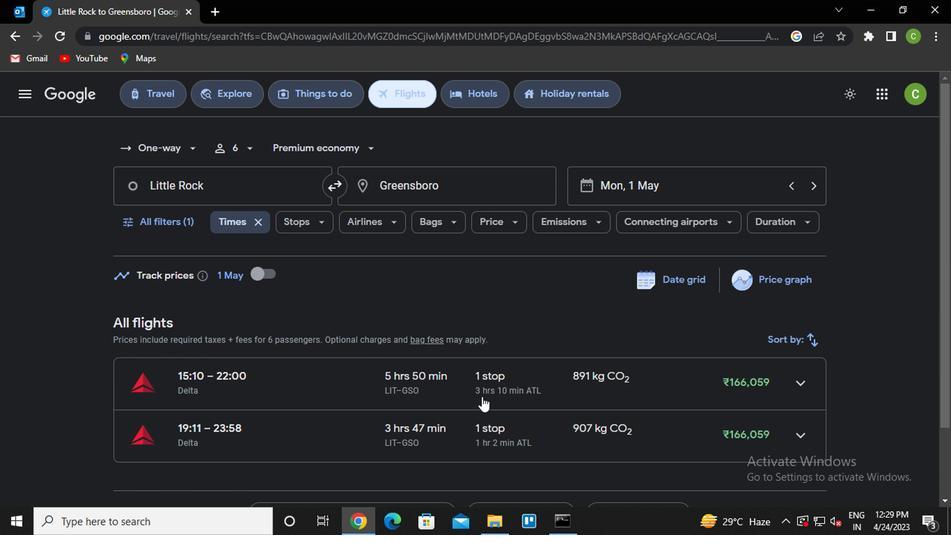 
